 Task: Look for kosher products in the category "Dental Care".
Action: Mouse pressed left at (301, 131)
Screenshot: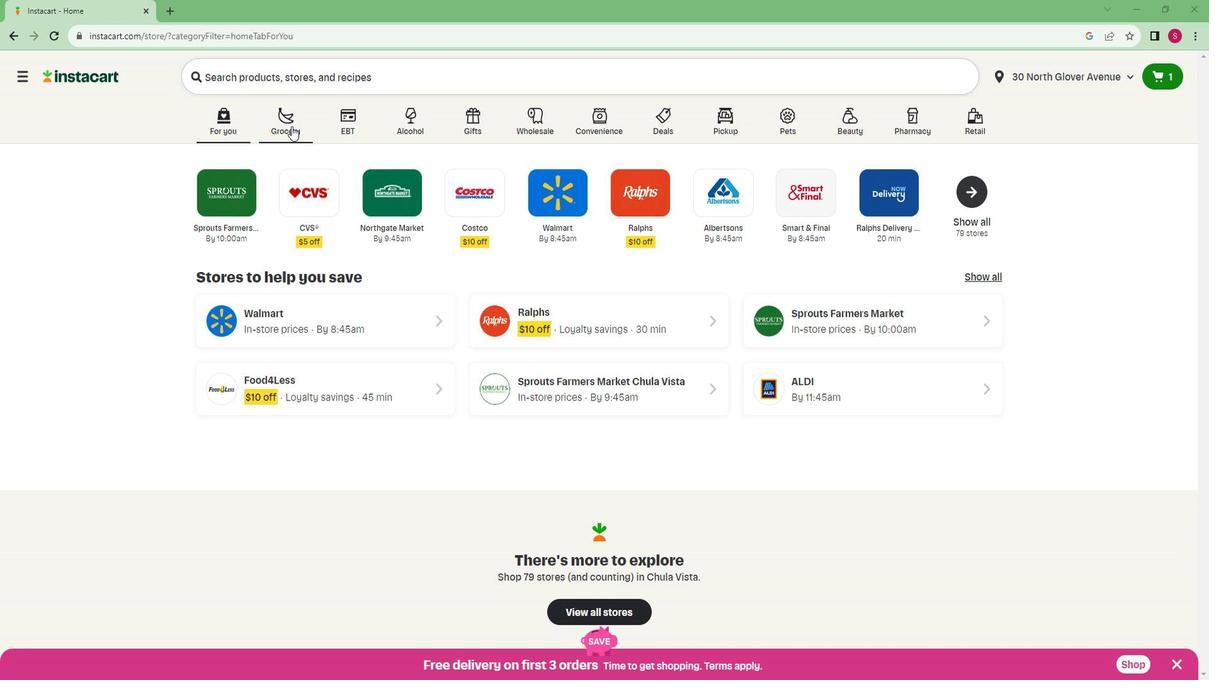 
Action: Mouse moved to (293, 353)
Screenshot: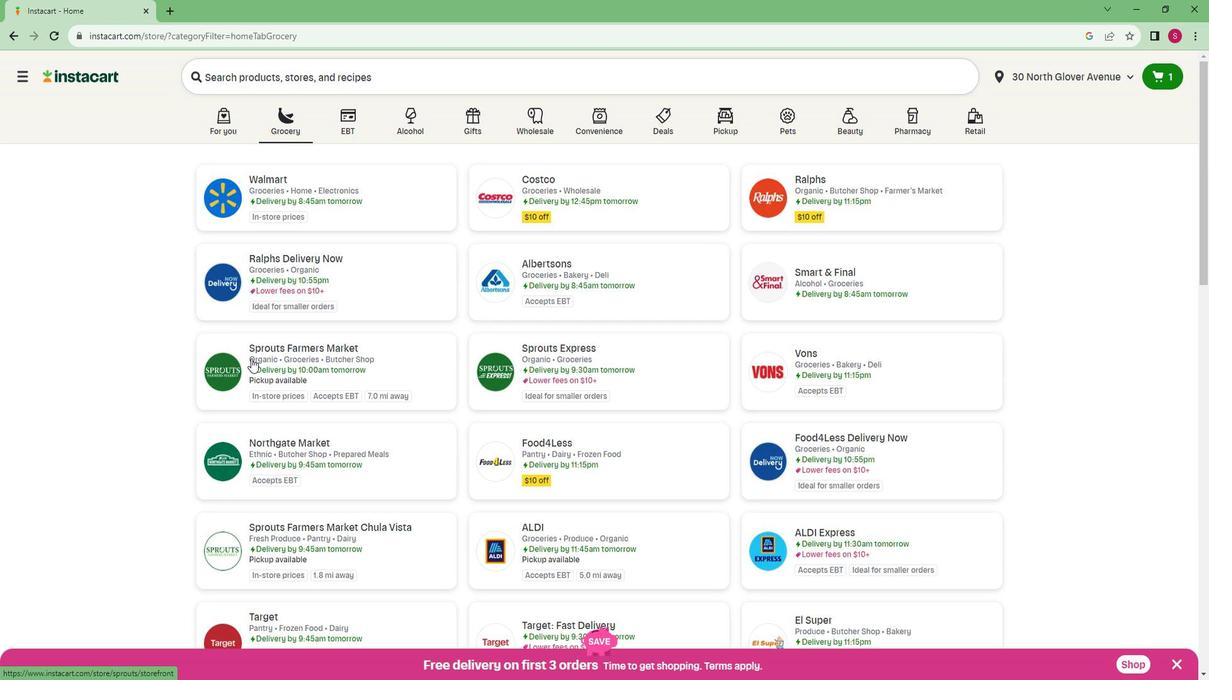 
Action: Mouse pressed left at (293, 353)
Screenshot: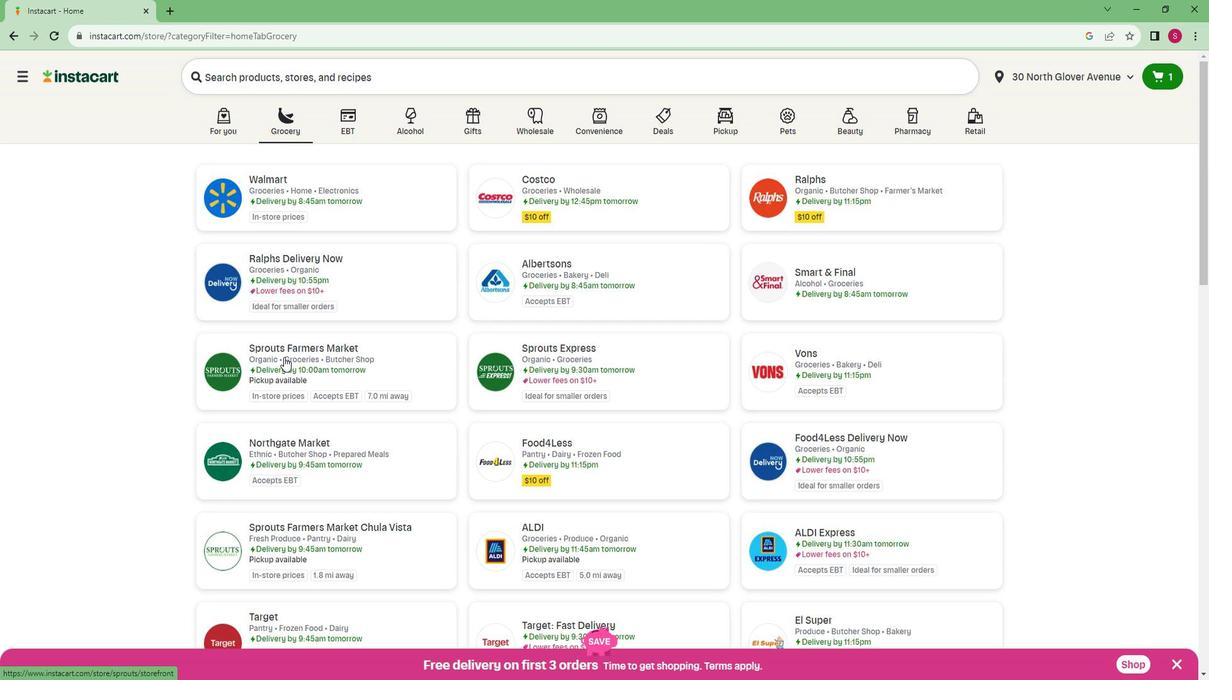 
Action: Mouse moved to (26, 479)
Screenshot: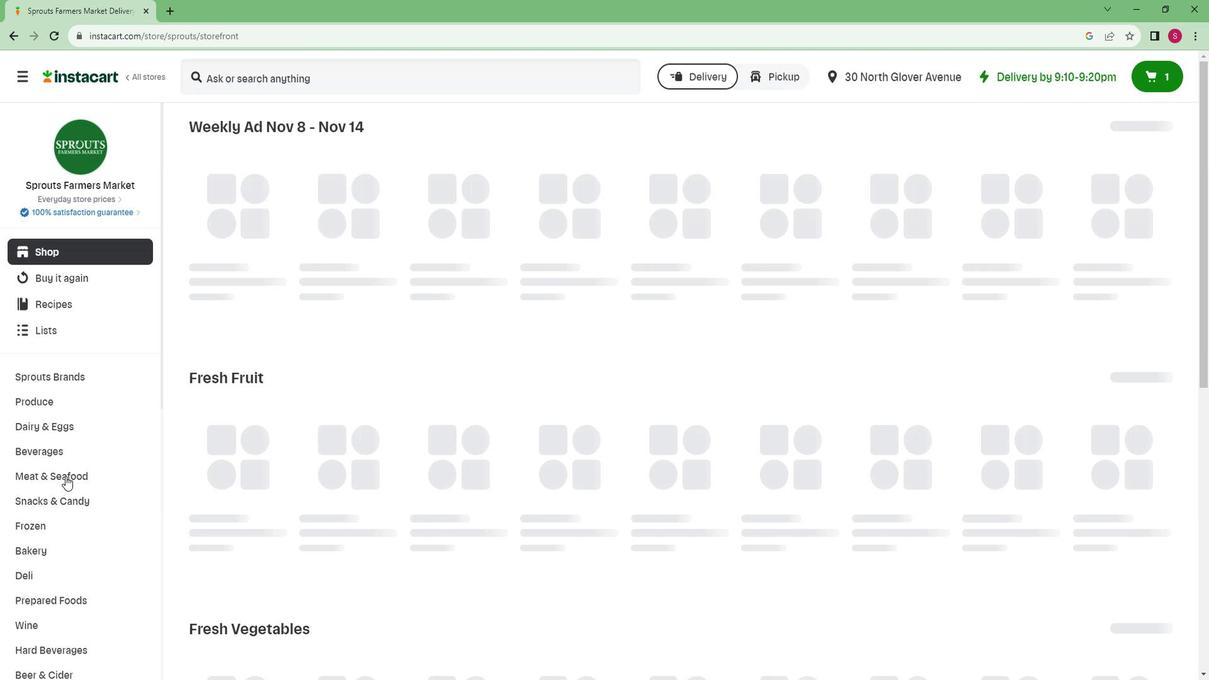 
Action: Mouse scrolled (26, 479) with delta (0, 0)
Screenshot: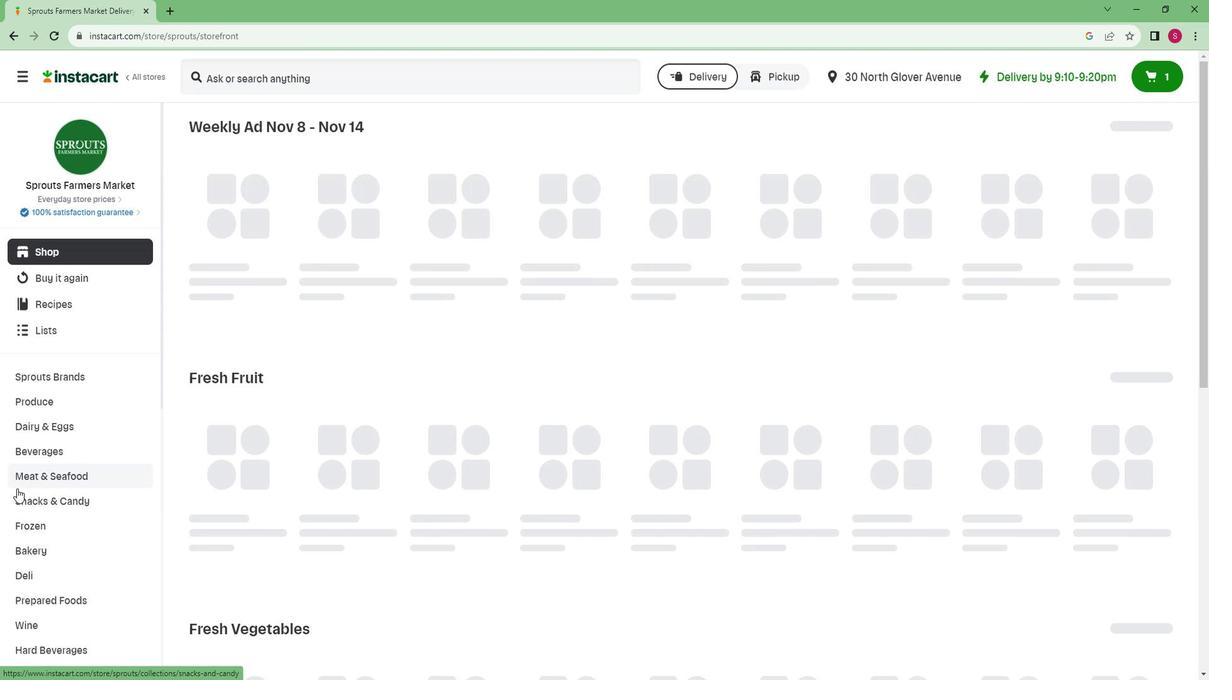 
Action: Mouse scrolled (26, 479) with delta (0, 0)
Screenshot: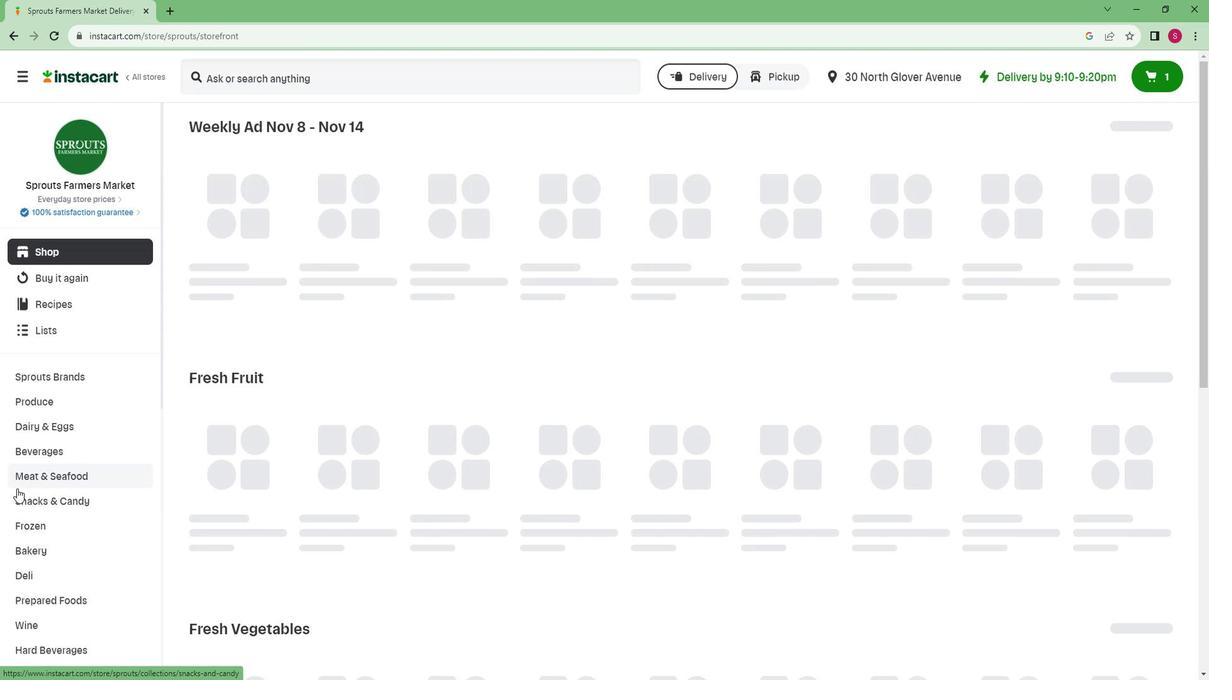 
Action: Mouse scrolled (26, 479) with delta (0, 0)
Screenshot: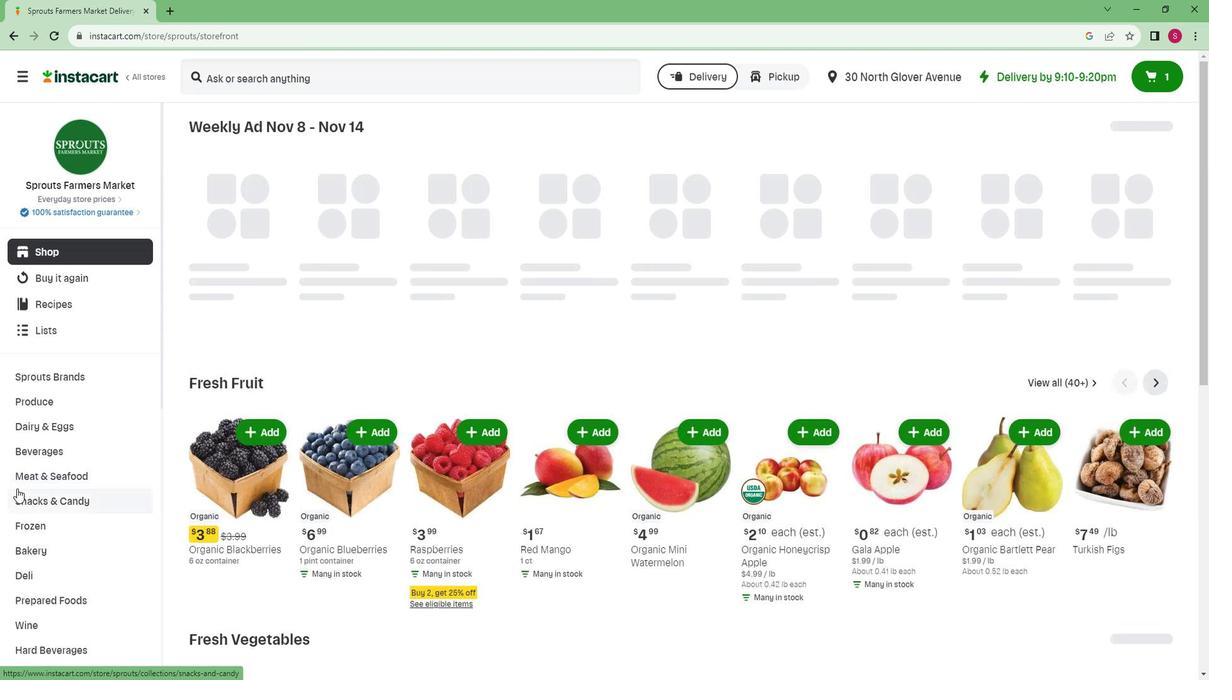 
Action: Mouse scrolled (26, 479) with delta (0, 0)
Screenshot: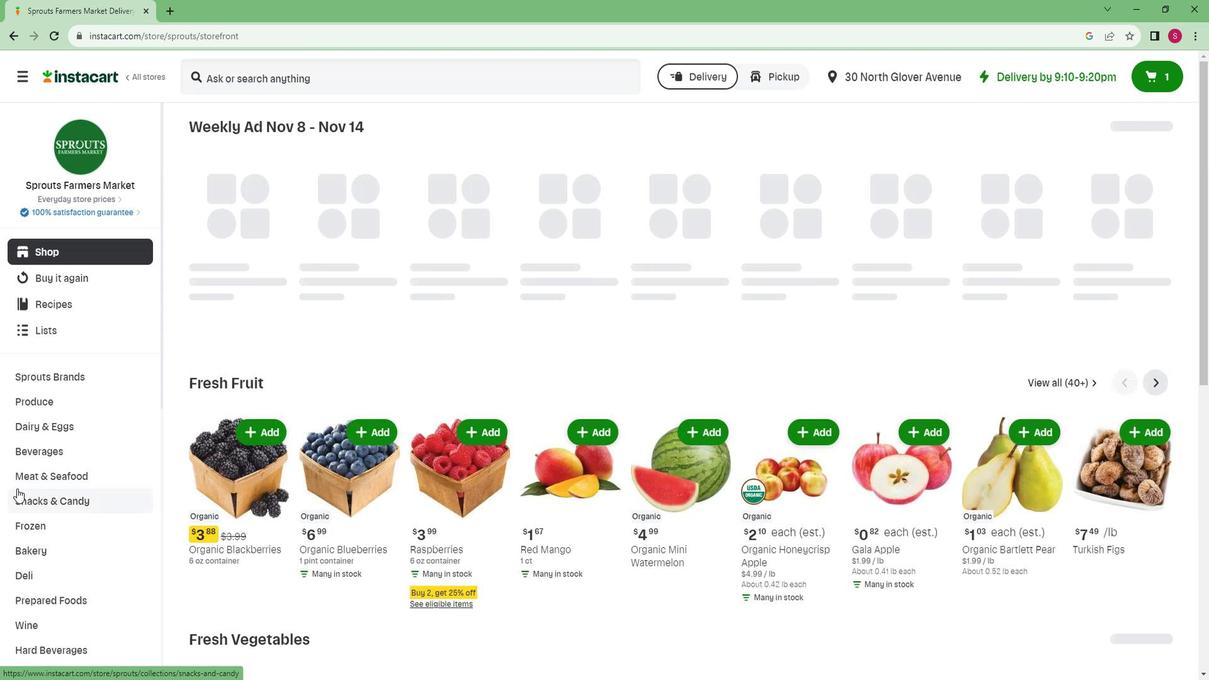 
Action: Mouse scrolled (26, 479) with delta (0, 0)
Screenshot: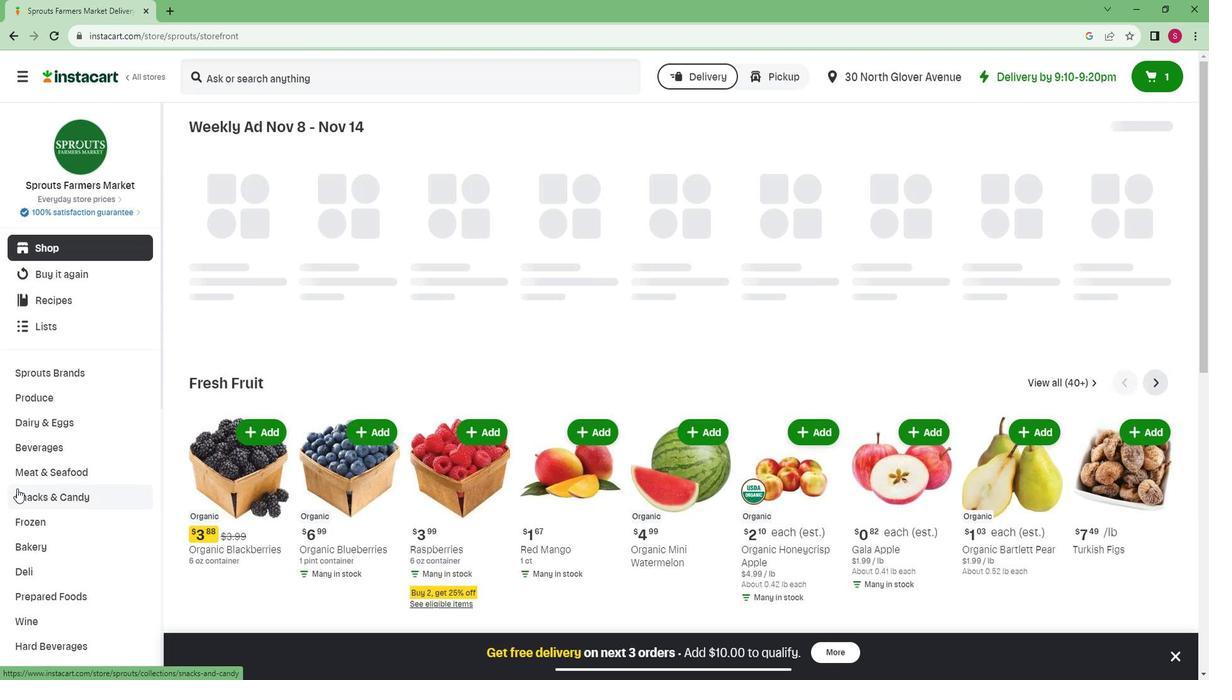 
Action: Mouse scrolled (26, 479) with delta (0, 0)
Screenshot: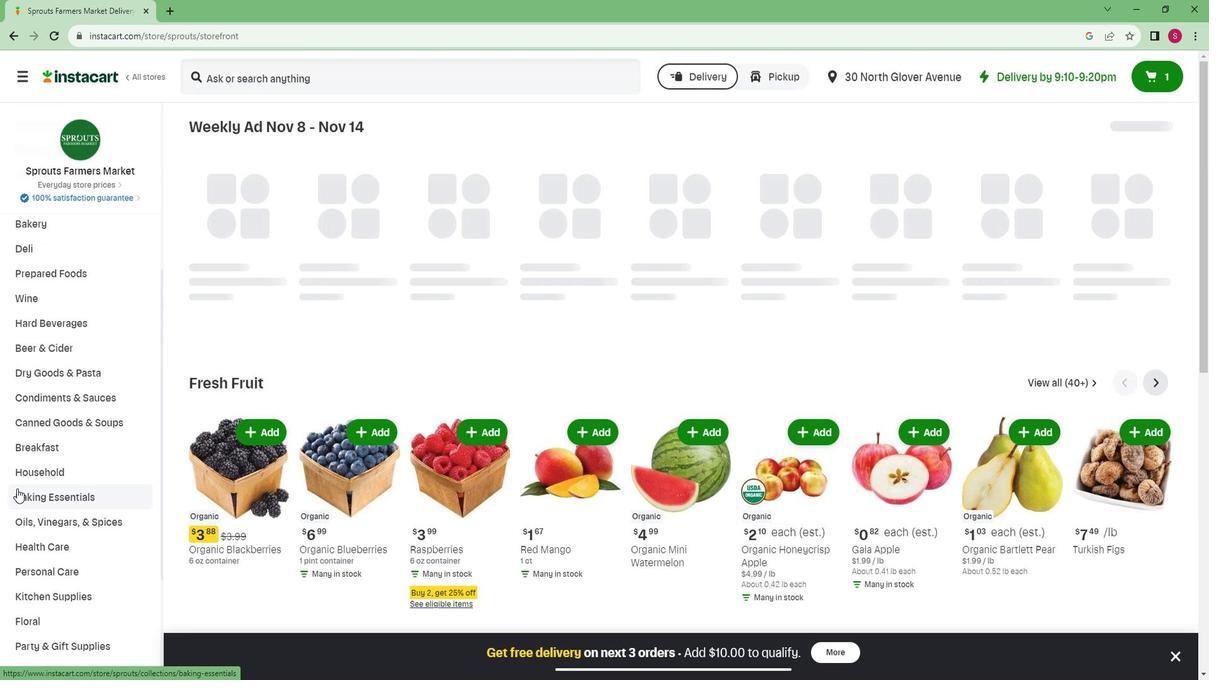
Action: Mouse scrolled (26, 479) with delta (0, 0)
Screenshot: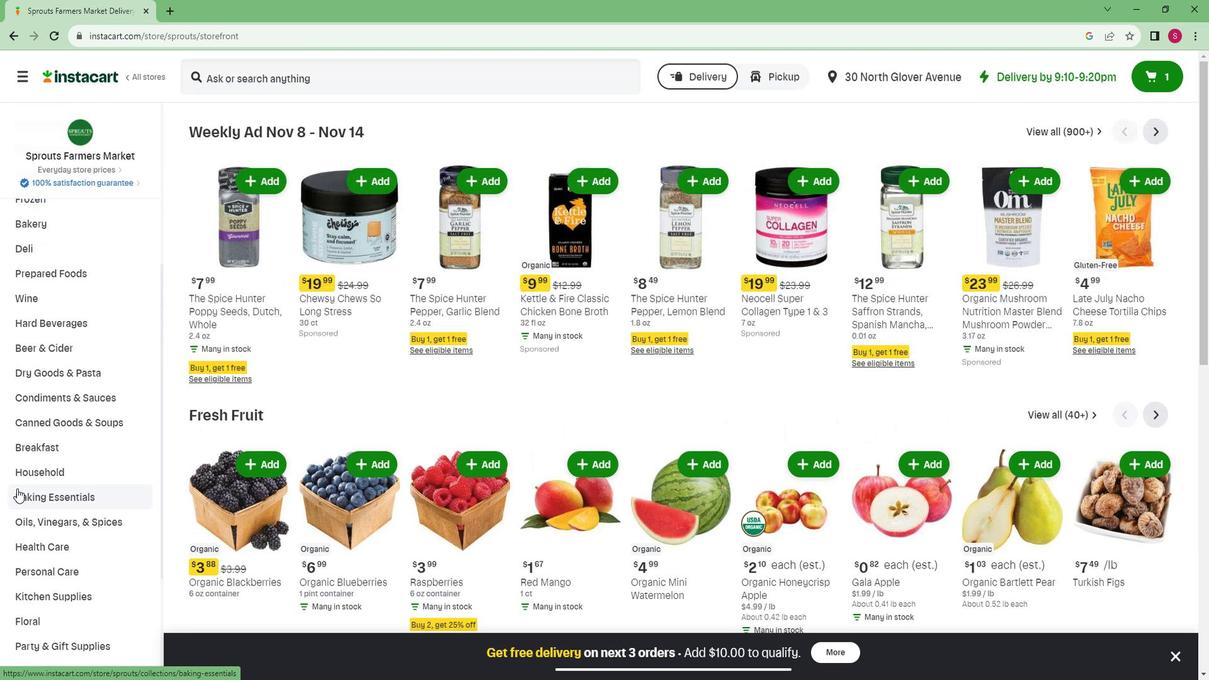 
Action: Mouse scrolled (26, 479) with delta (0, 0)
Screenshot: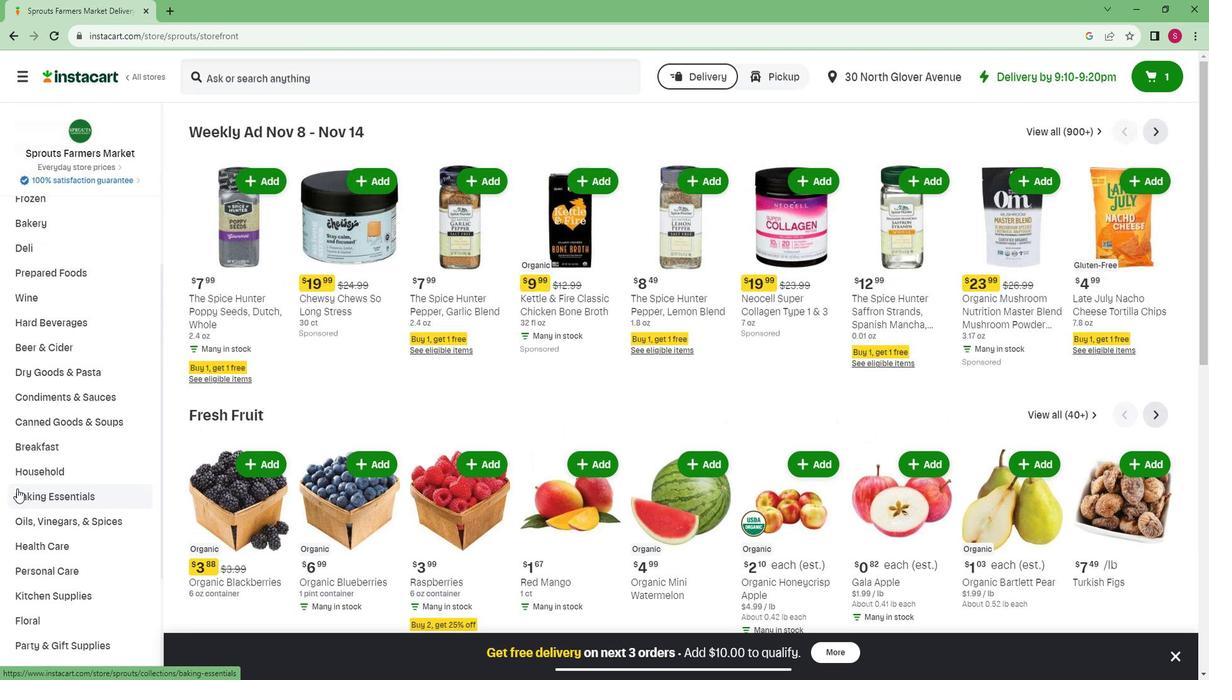 
Action: Mouse moved to (57, 602)
Screenshot: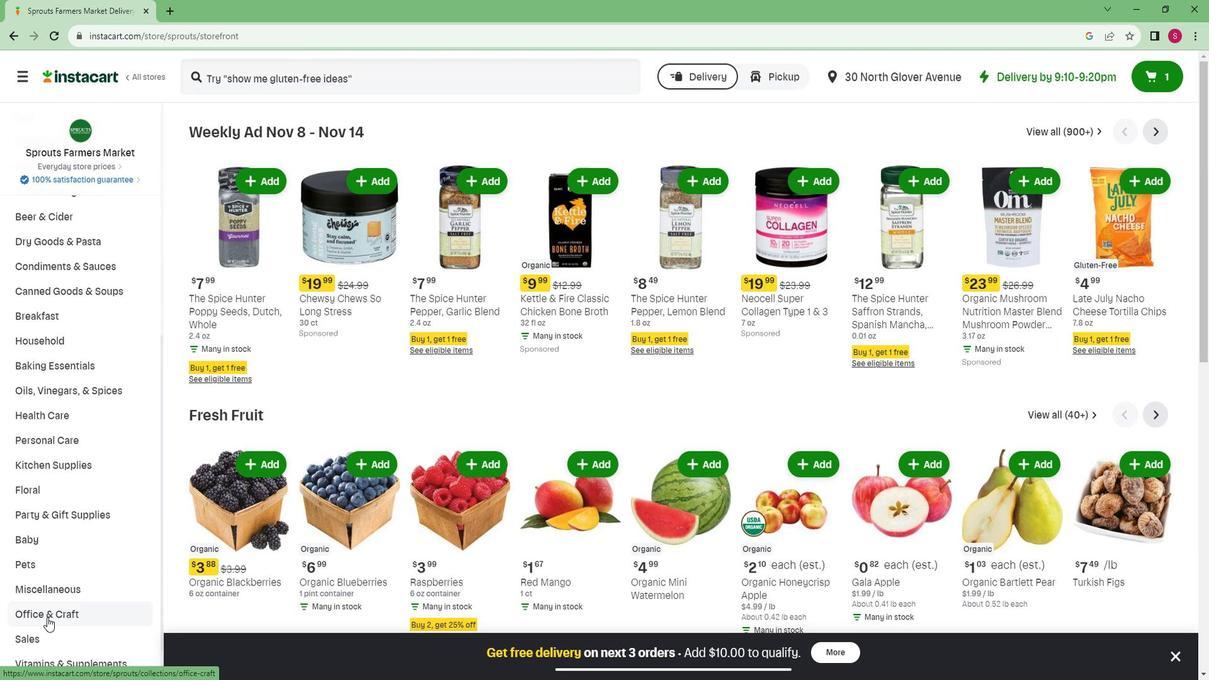 
Action: Mouse scrolled (57, 602) with delta (0, 0)
Screenshot: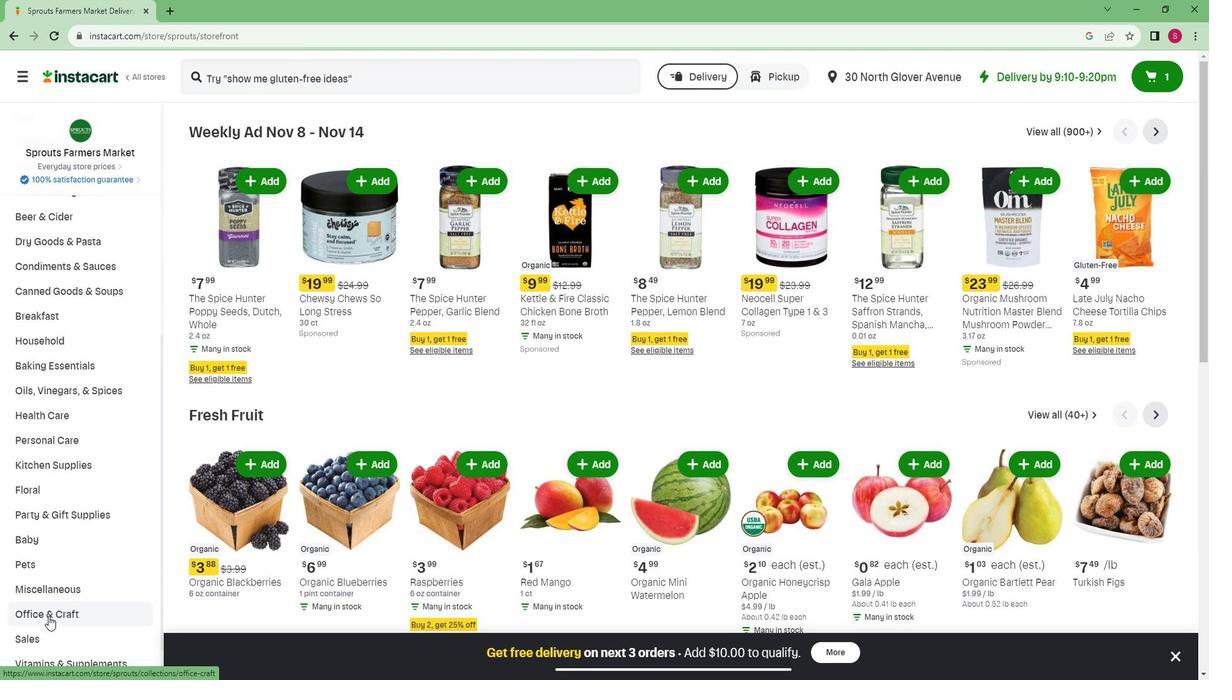 
Action: Mouse scrolled (57, 602) with delta (0, 0)
Screenshot: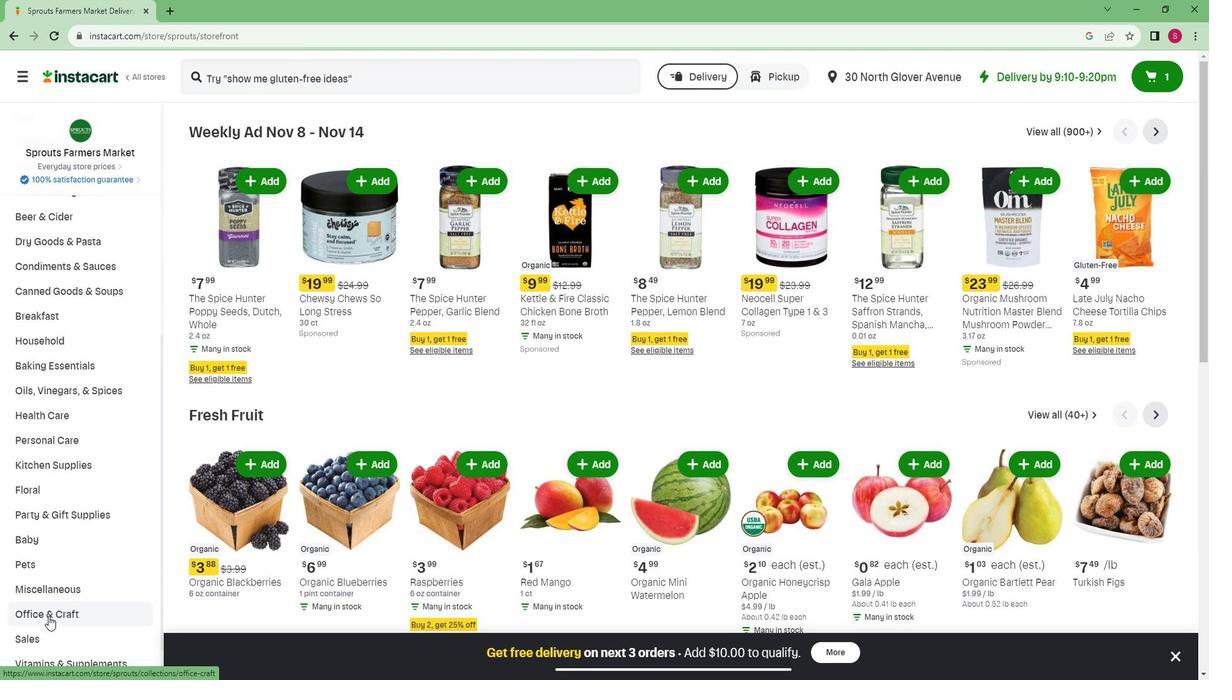 
Action: Mouse moved to (54, 619)
Screenshot: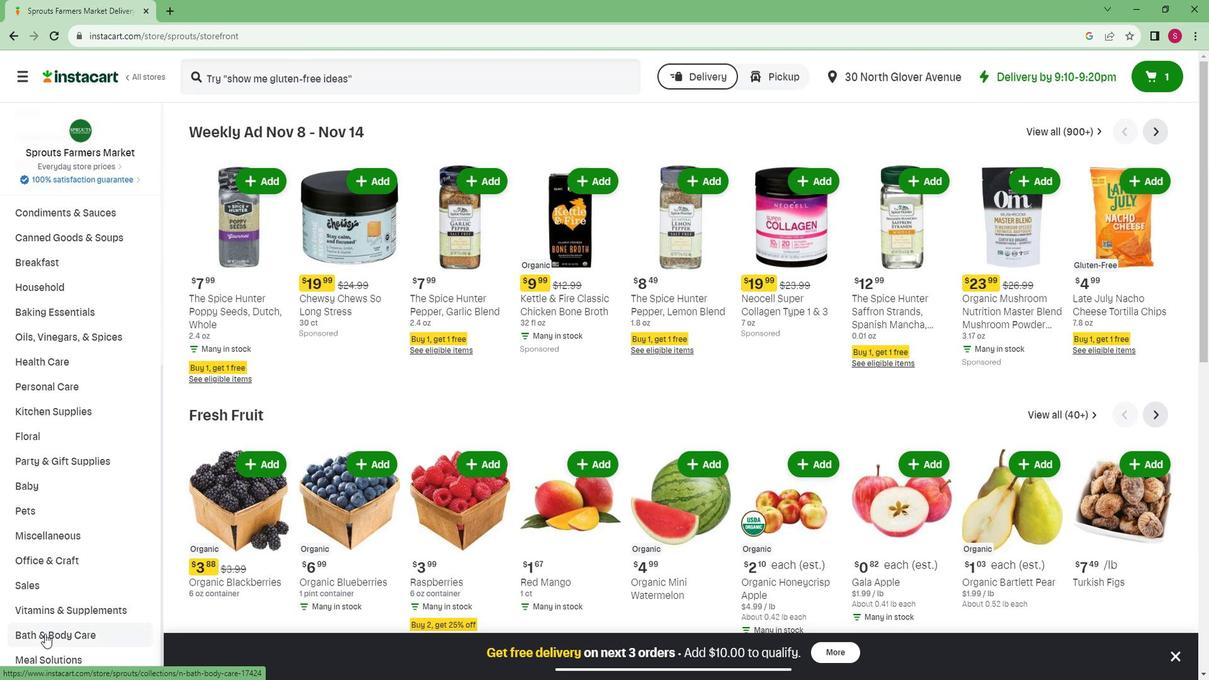 
Action: Mouse pressed left at (54, 619)
Screenshot: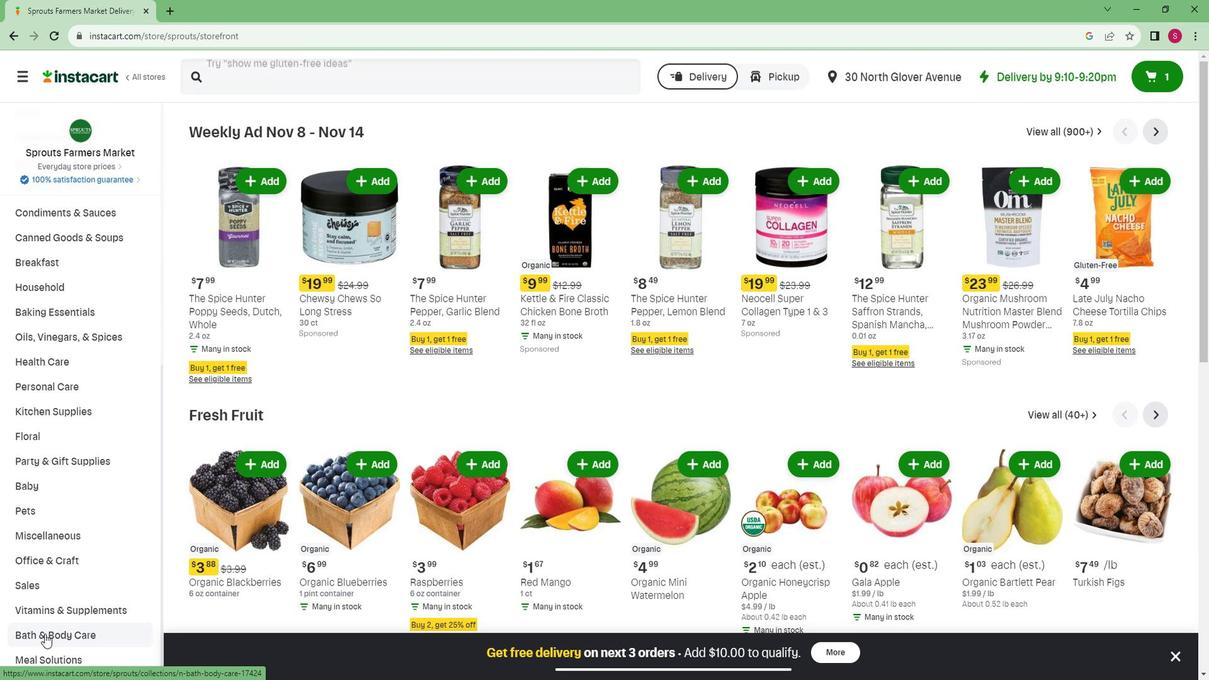 
Action: Mouse moved to (835, 155)
Screenshot: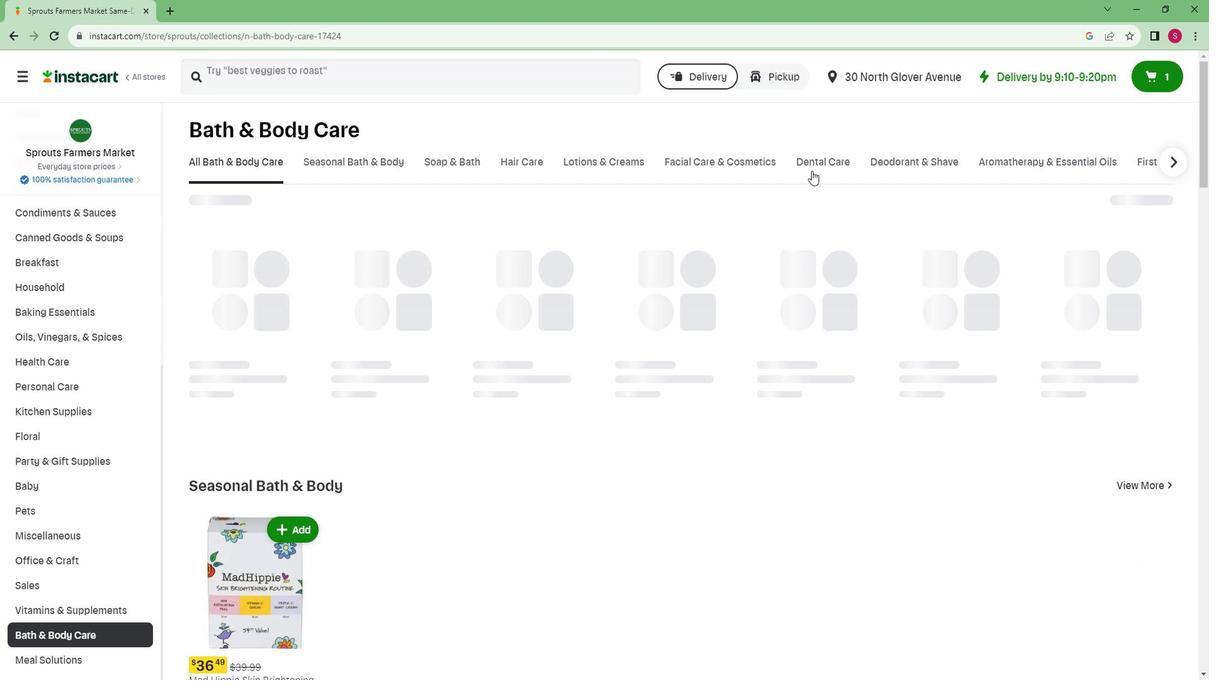 
Action: Mouse pressed left at (835, 155)
Screenshot: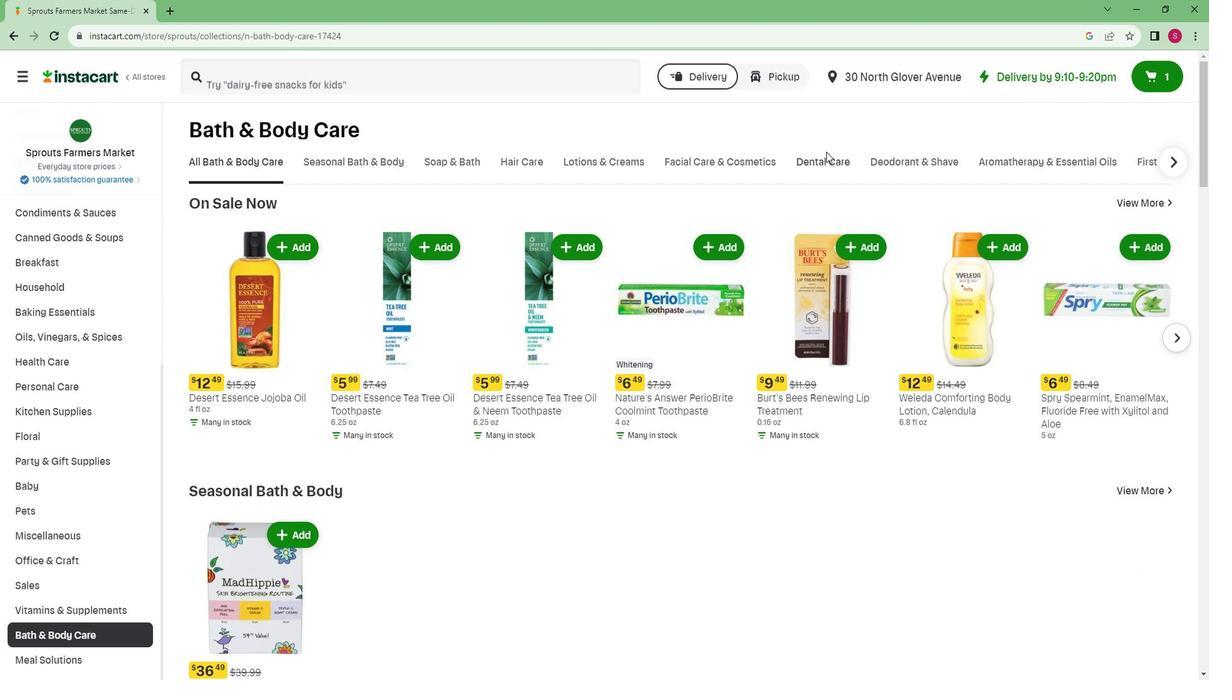 
Action: Mouse moved to (827, 163)
Screenshot: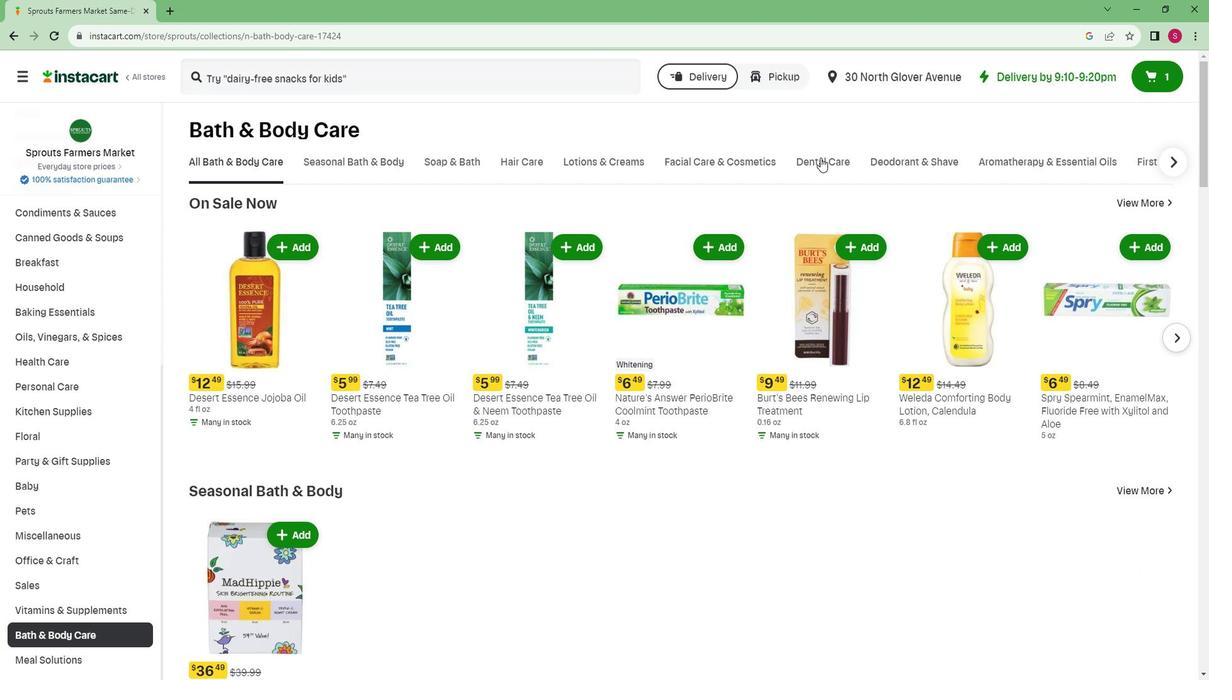 
Action: Mouse pressed left at (827, 163)
Screenshot: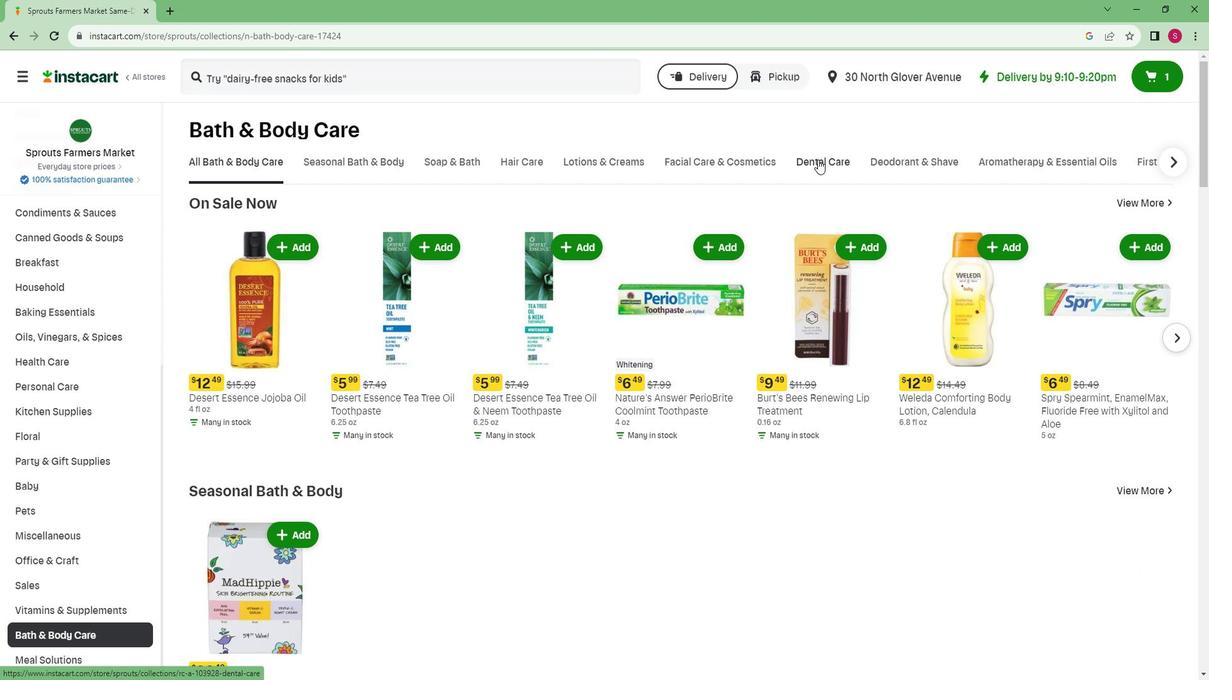 
Action: Mouse moved to (345, 209)
Screenshot: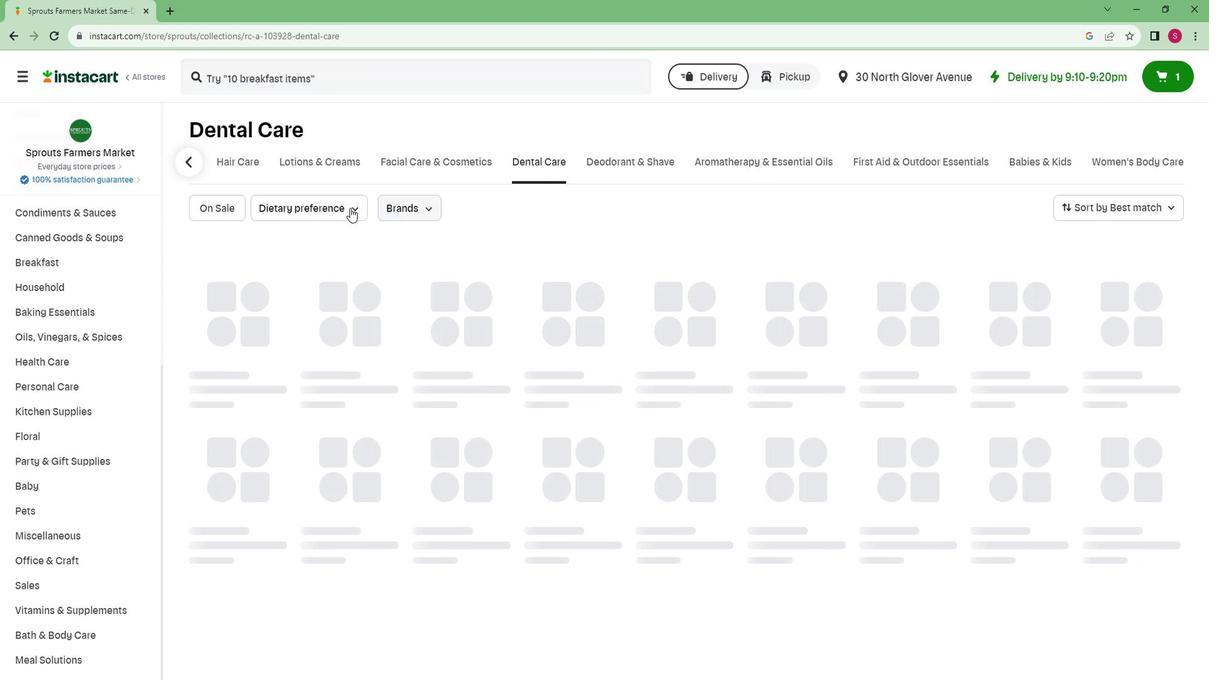 
Action: Mouse pressed left at (345, 209)
Screenshot: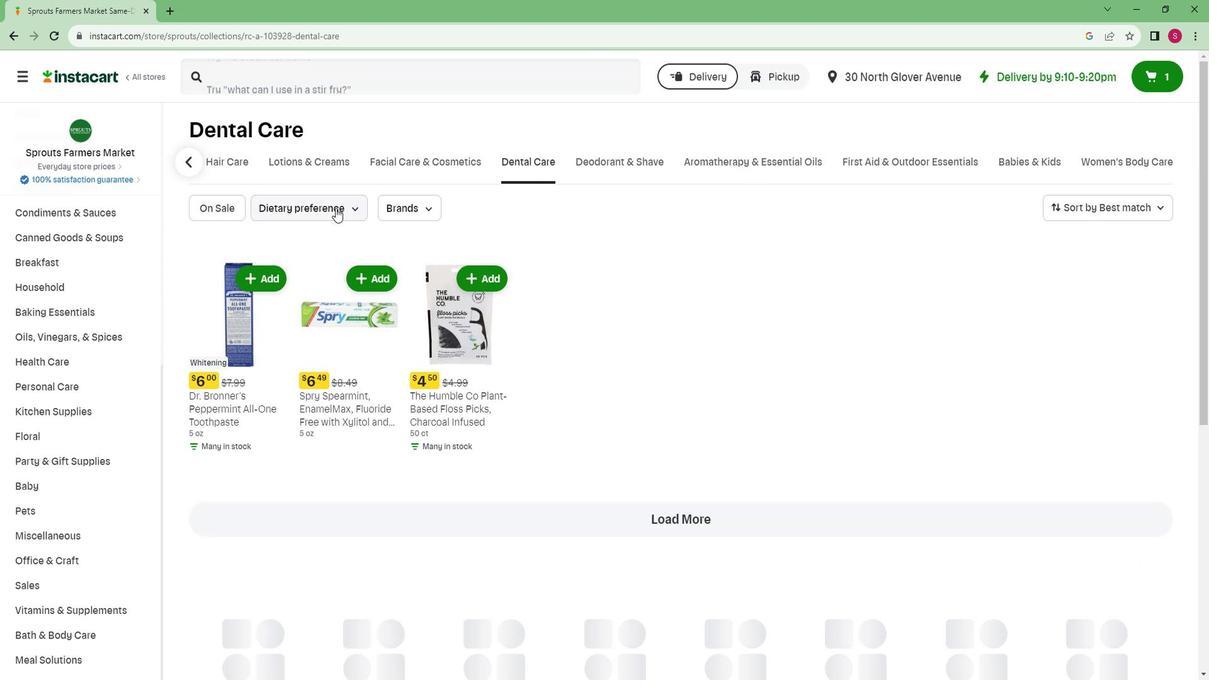 
